 Task: Add Woobamboo! Adult Soft Toothbrush to the cart.
Action: Mouse moved to (859, 347)
Screenshot: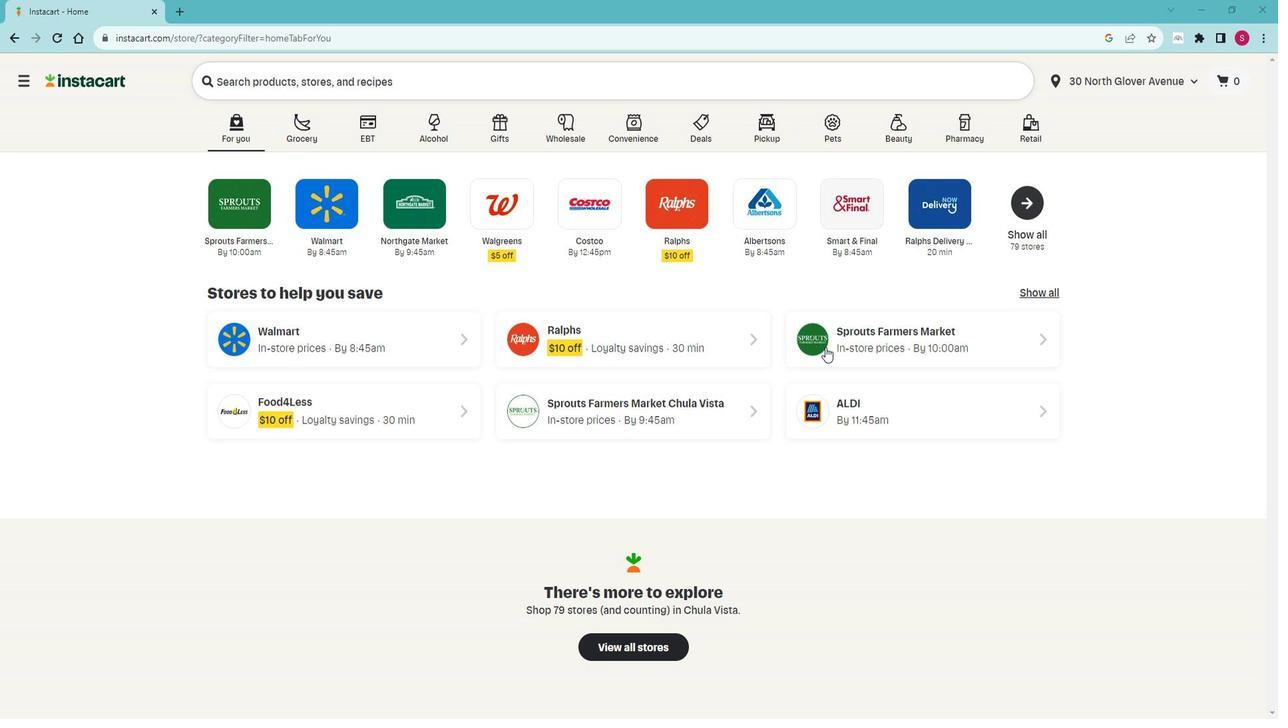 
Action: Mouse pressed left at (859, 347)
Screenshot: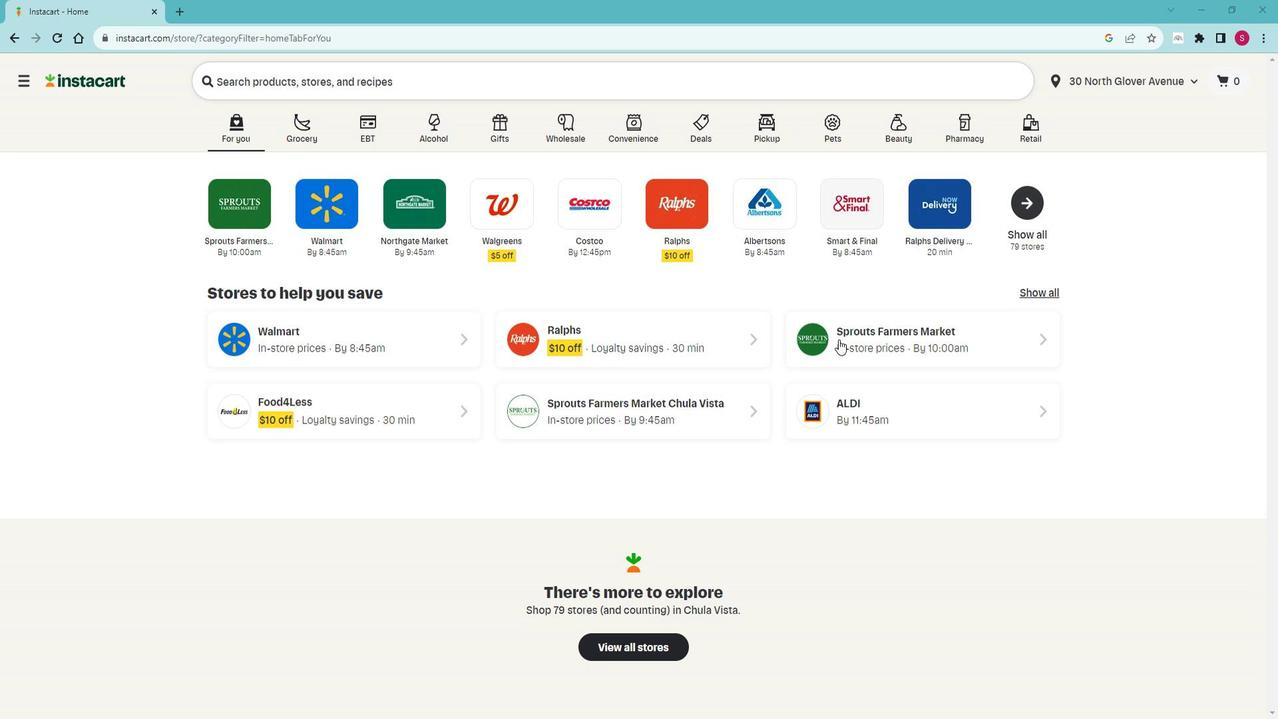 
Action: Mouse moved to (160, 512)
Screenshot: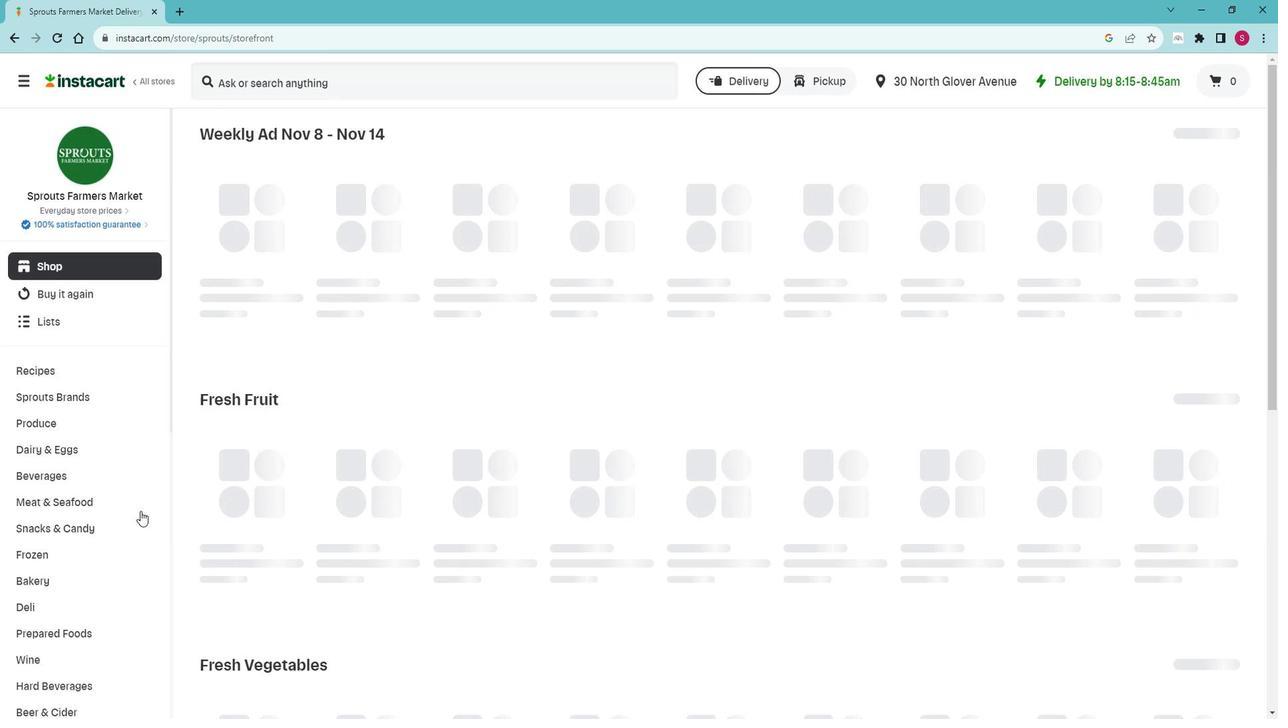 
Action: Mouse scrolled (160, 512) with delta (0, 0)
Screenshot: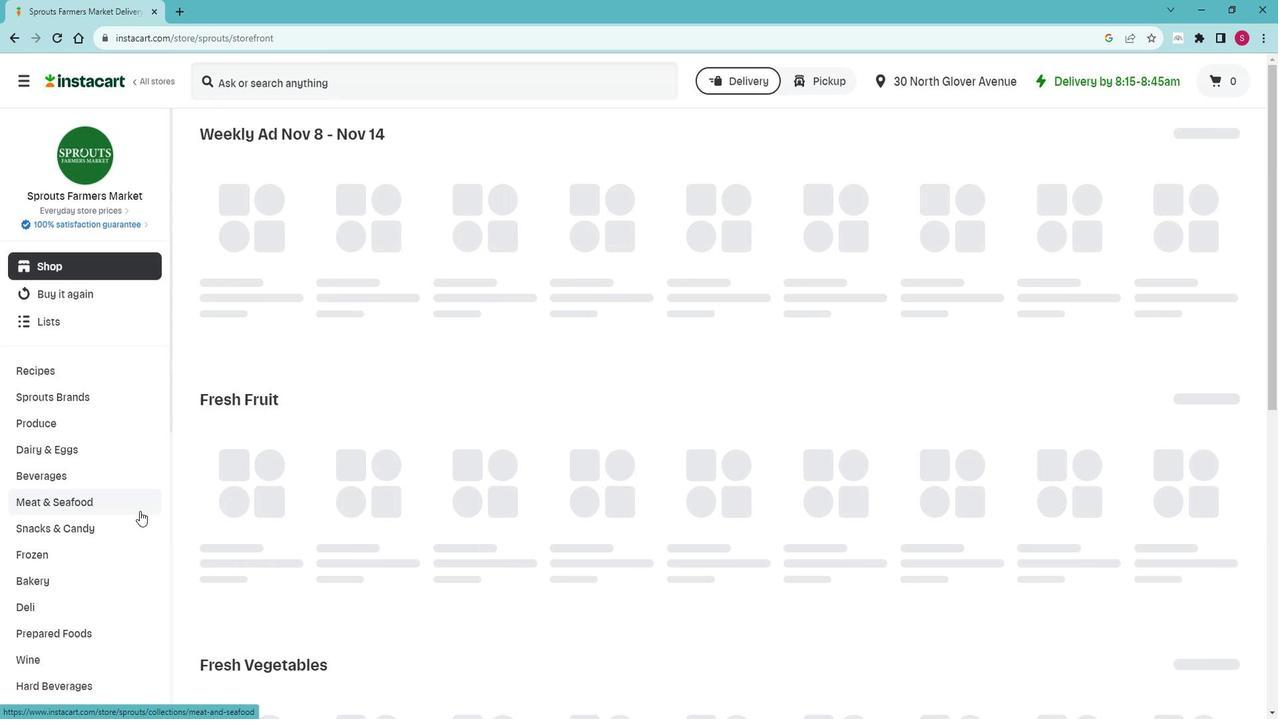 
Action: Mouse scrolled (160, 512) with delta (0, 0)
Screenshot: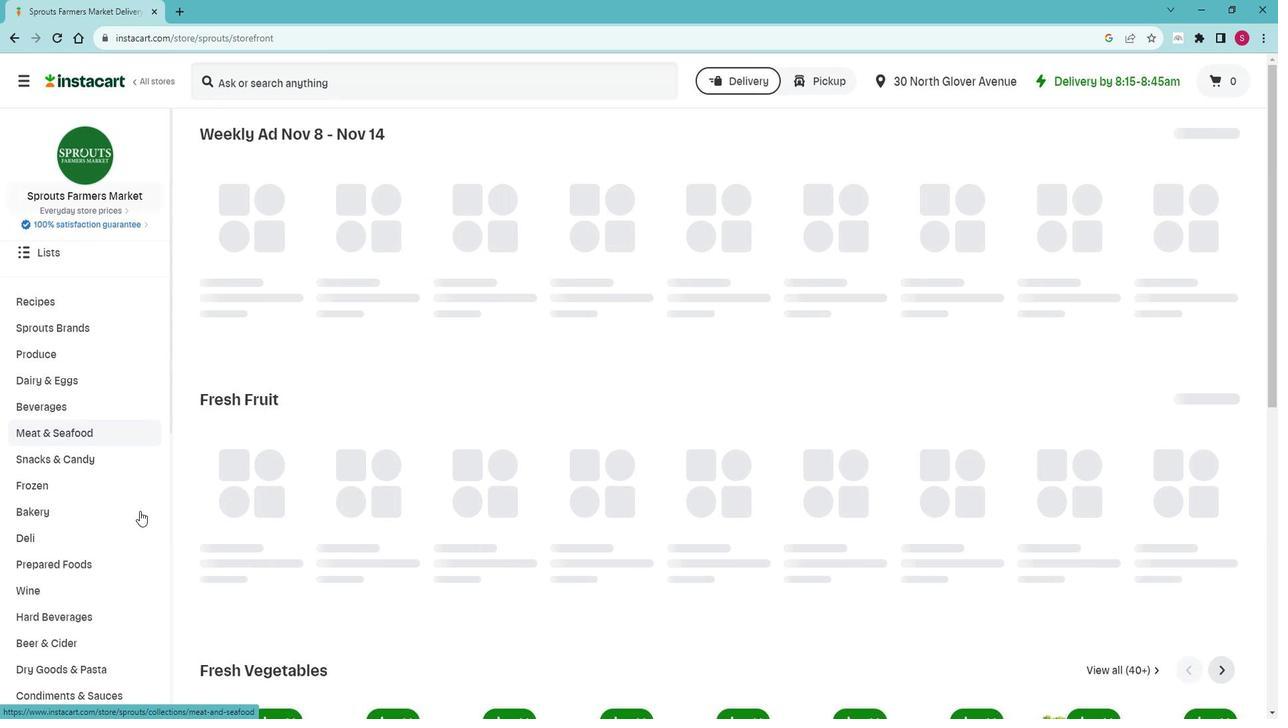 
Action: Mouse scrolled (160, 512) with delta (0, 0)
Screenshot: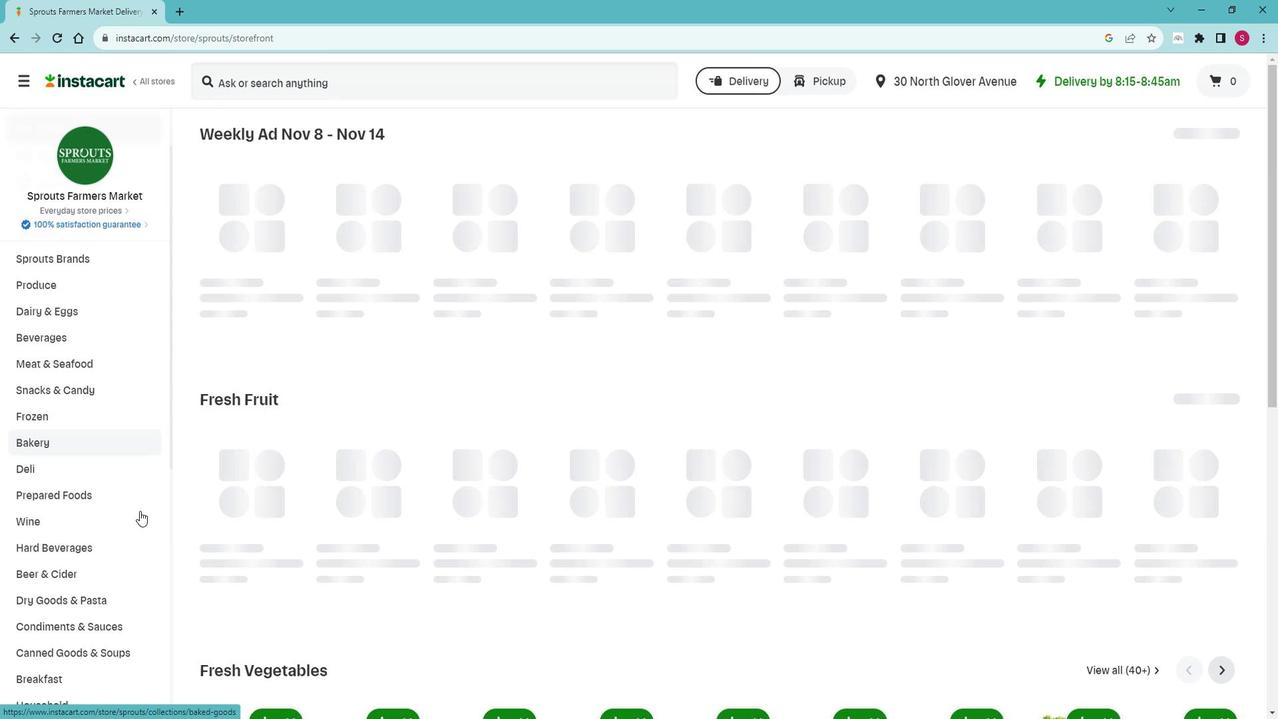 
Action: Mouse scrolled (160, 512) with delta (0, 0)
Screenshot: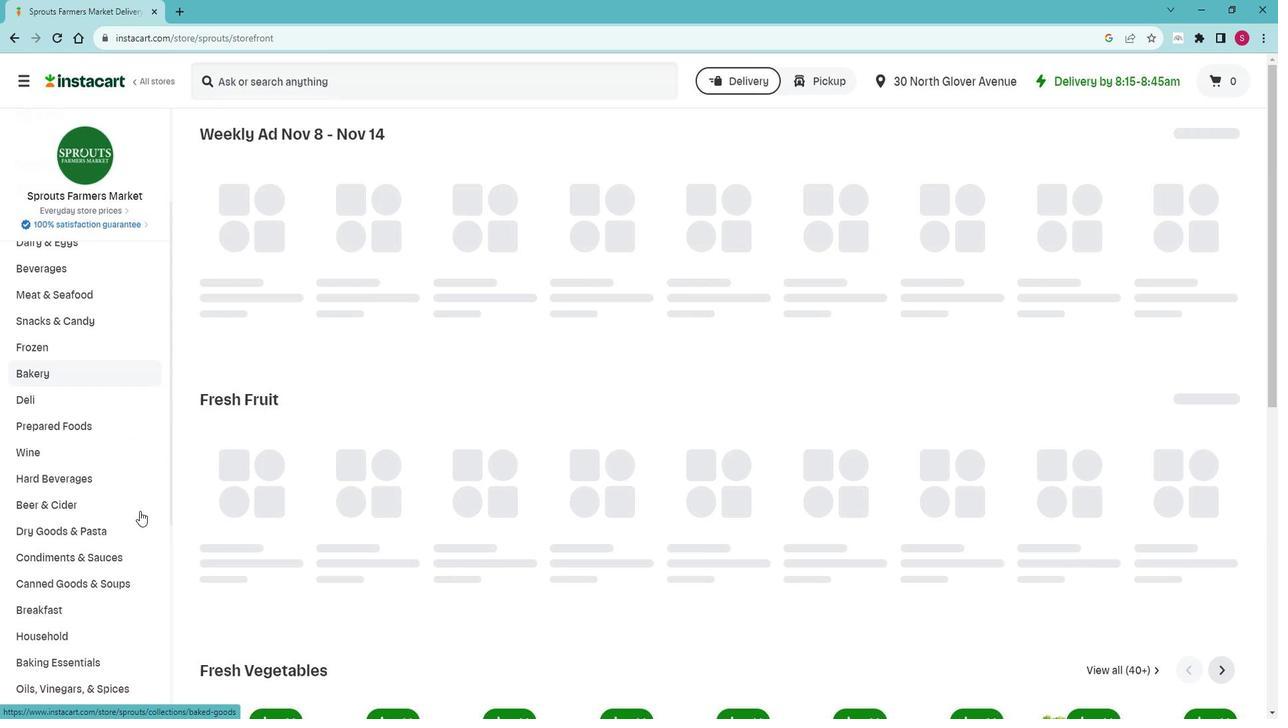 
Action: Mouse scrolled (160, 512) with delta (0, 0)
Screenshot: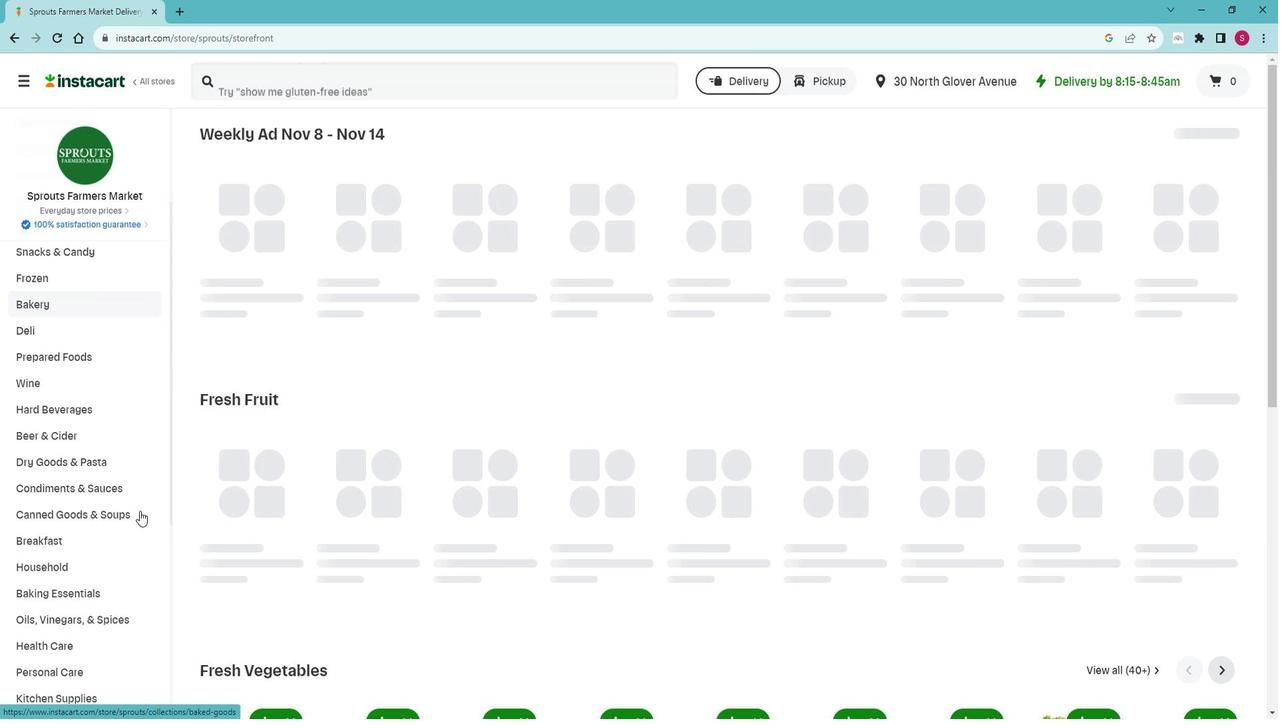 
Action: Mouse scrolled (160, 512) with delta (0, 0)
Screenshot: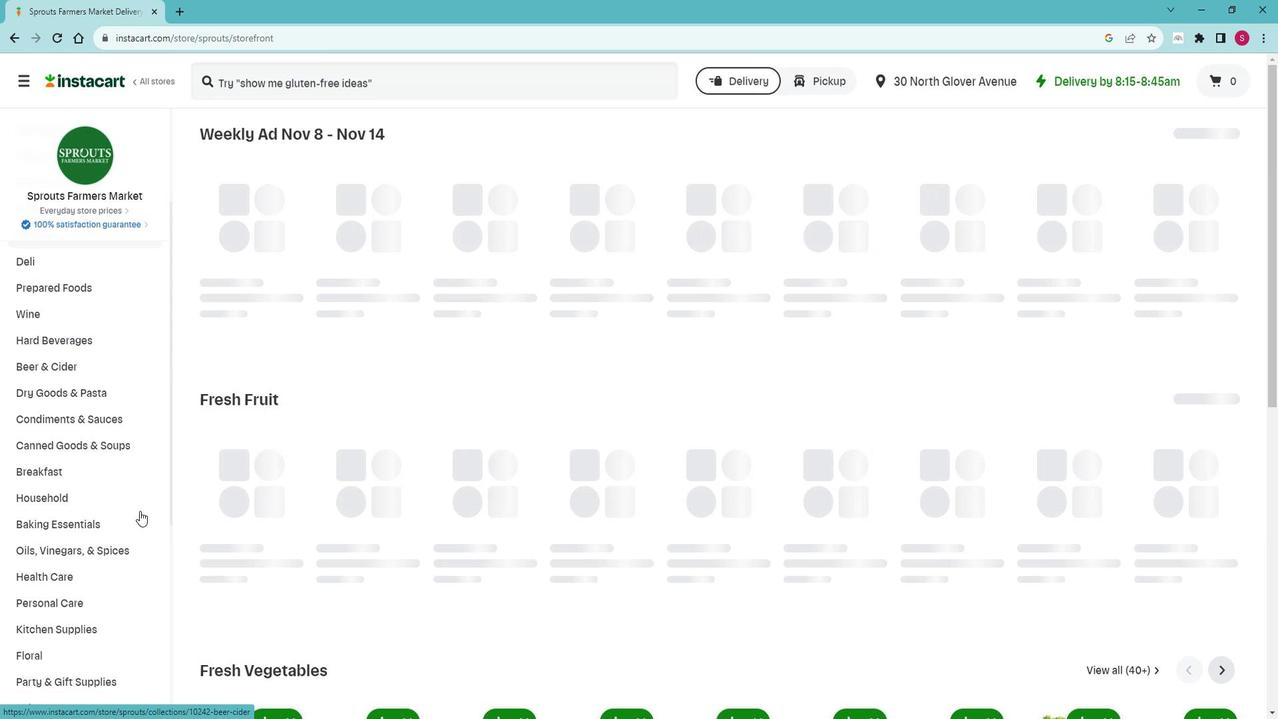 
Action: Mouse moved to (137, 524)
Screenshot: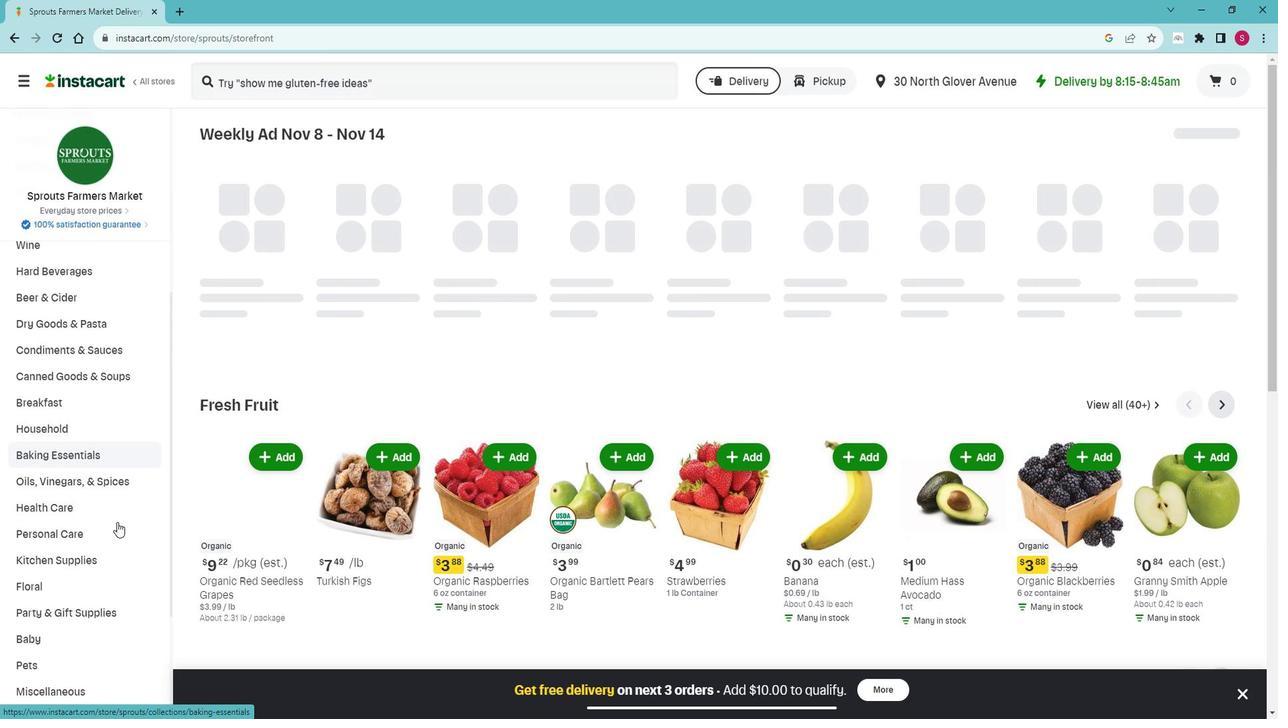 
Action: Mouse pressed left at (137, 524)
Screenshot: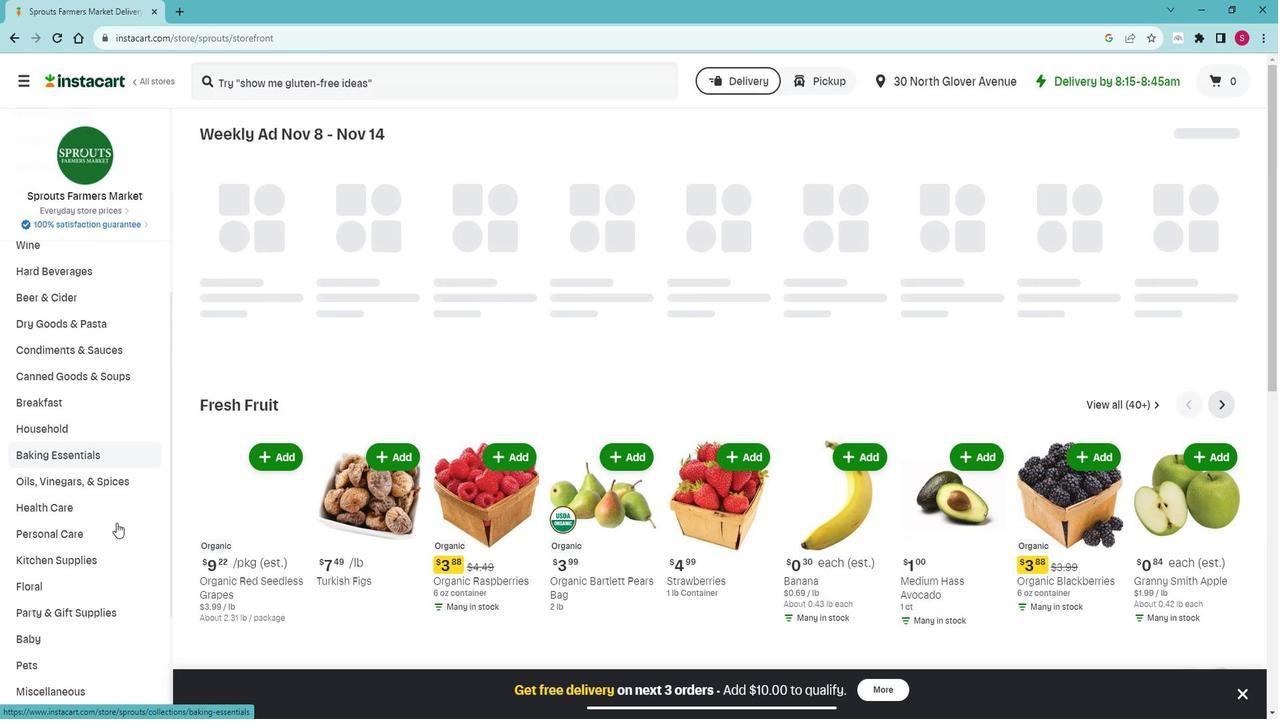 
Action: Mouse moved to (122, 536)
Screenshot: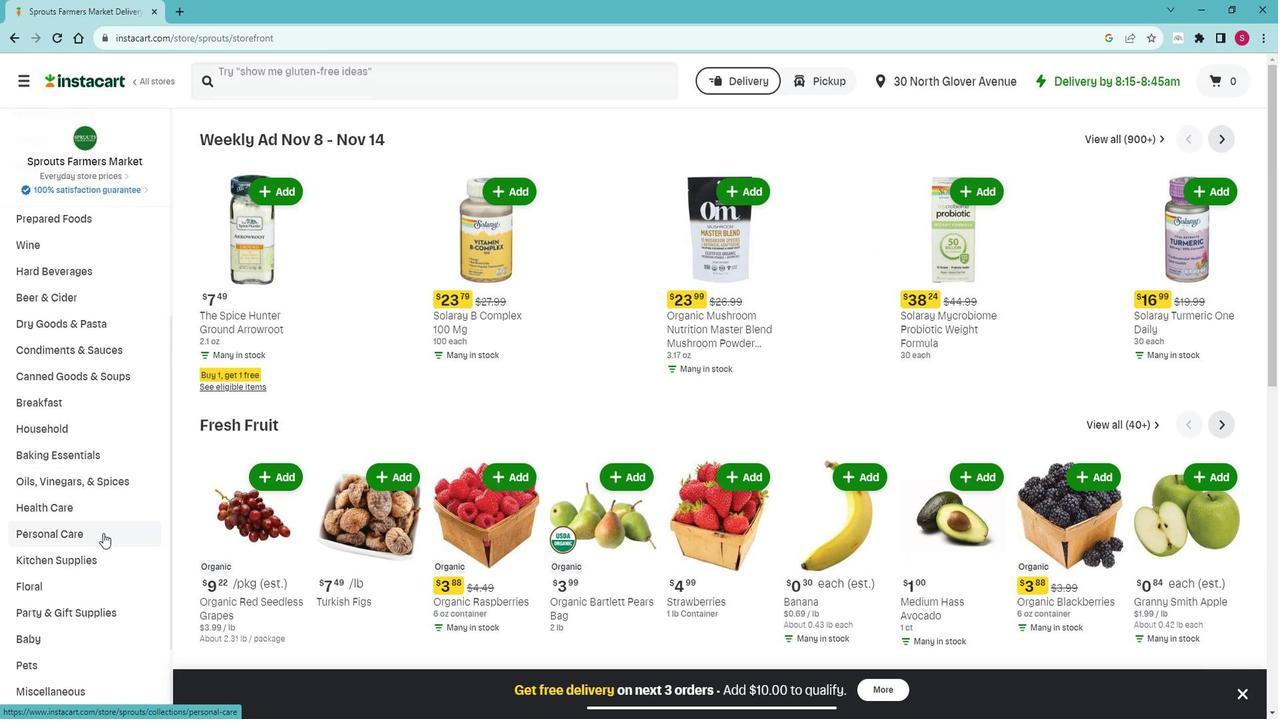 
Action: Mouse pressed left at (122, 536)
Screenshot: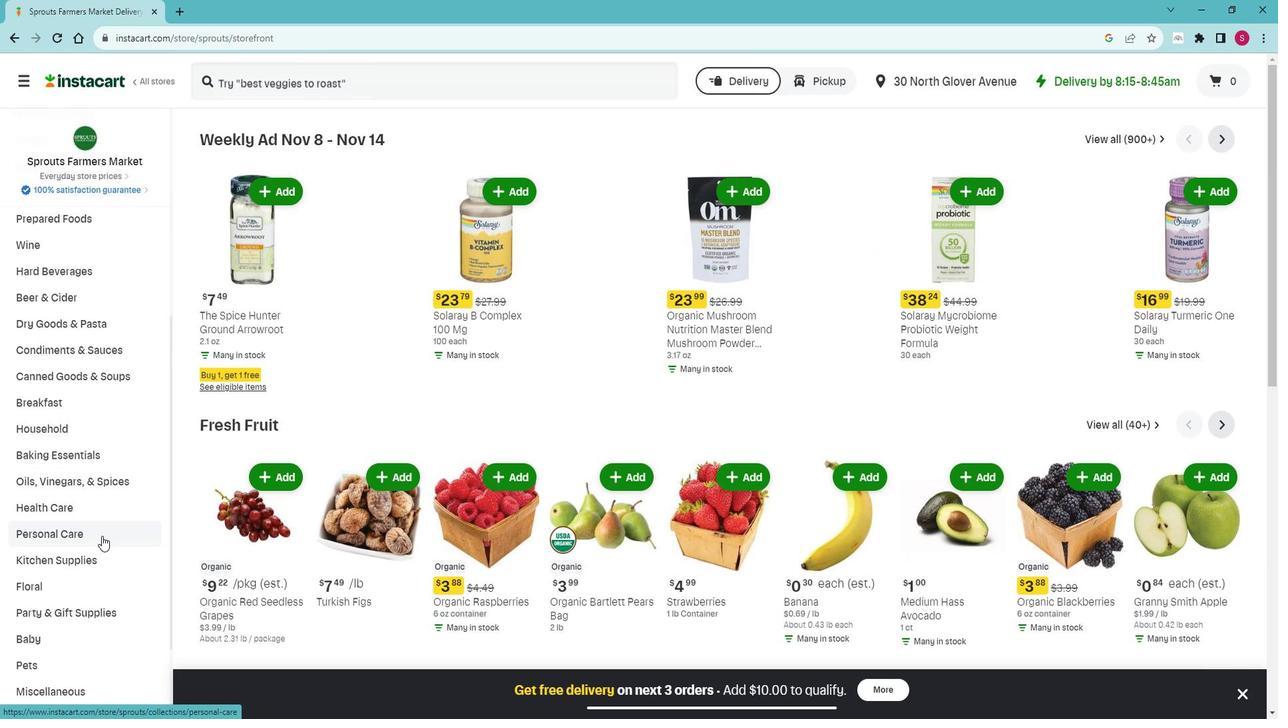 
Action: Mouse moved to (97, 580)
Screenshot: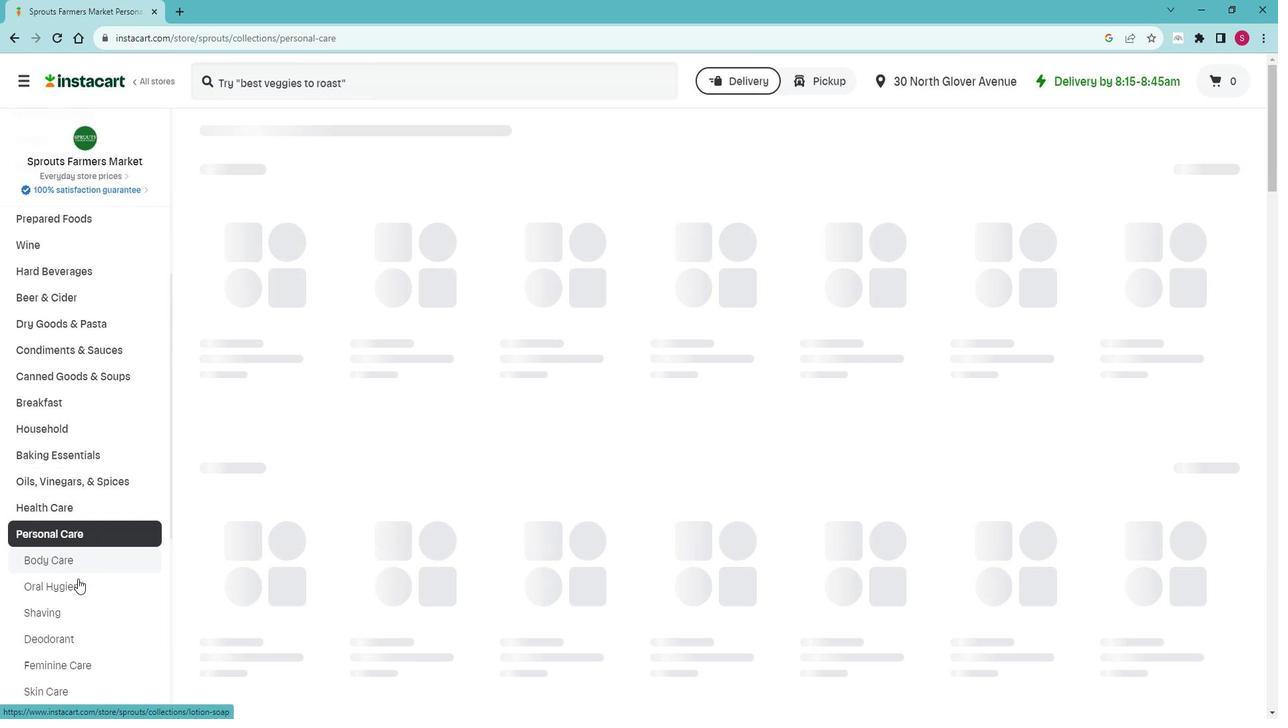 
Action: Mouse pressed left at (97, 580)
Screenshot: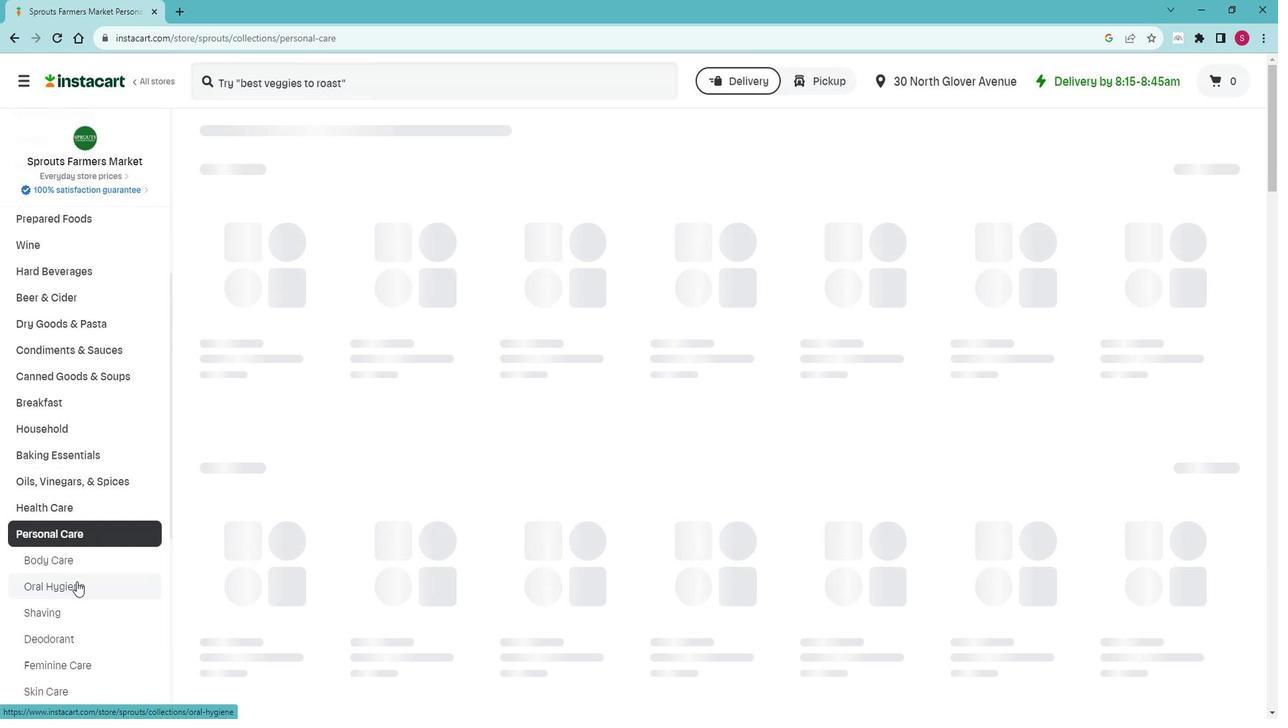 
Action: Mouse moved to (322, 199)
Screenshot: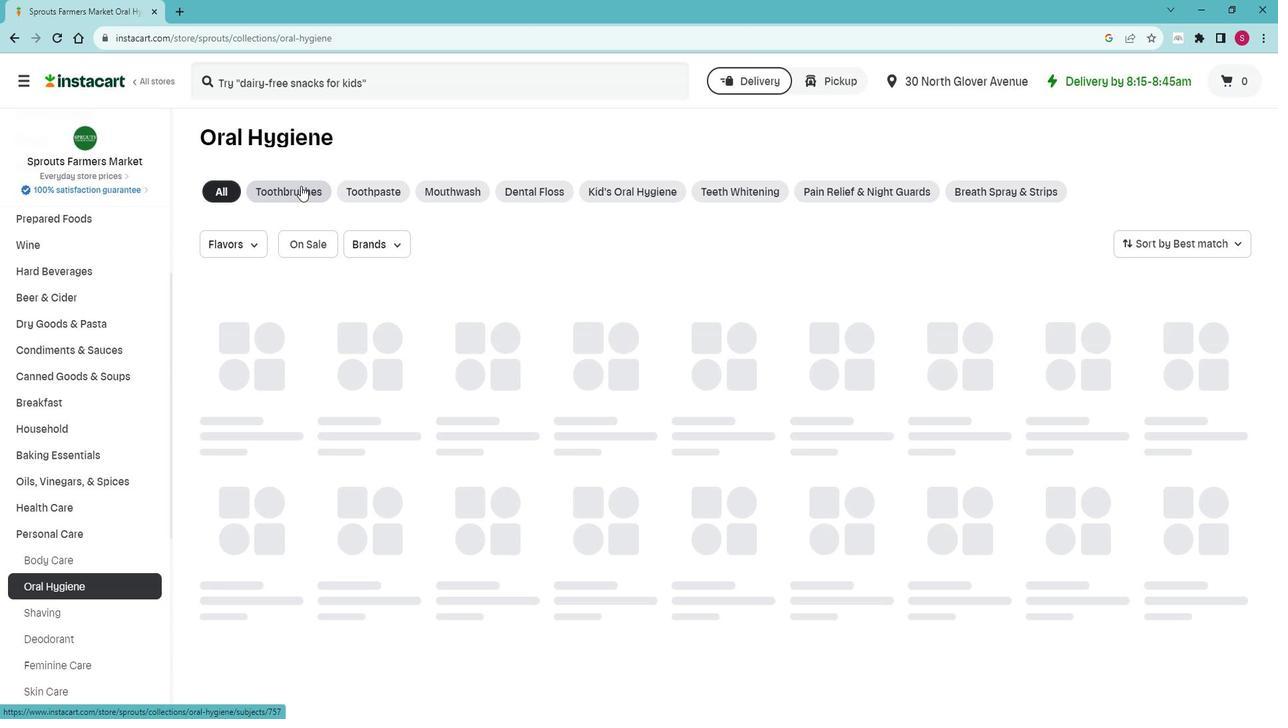 
Action: Mouse pressed left at (322, 199)
Screenshot: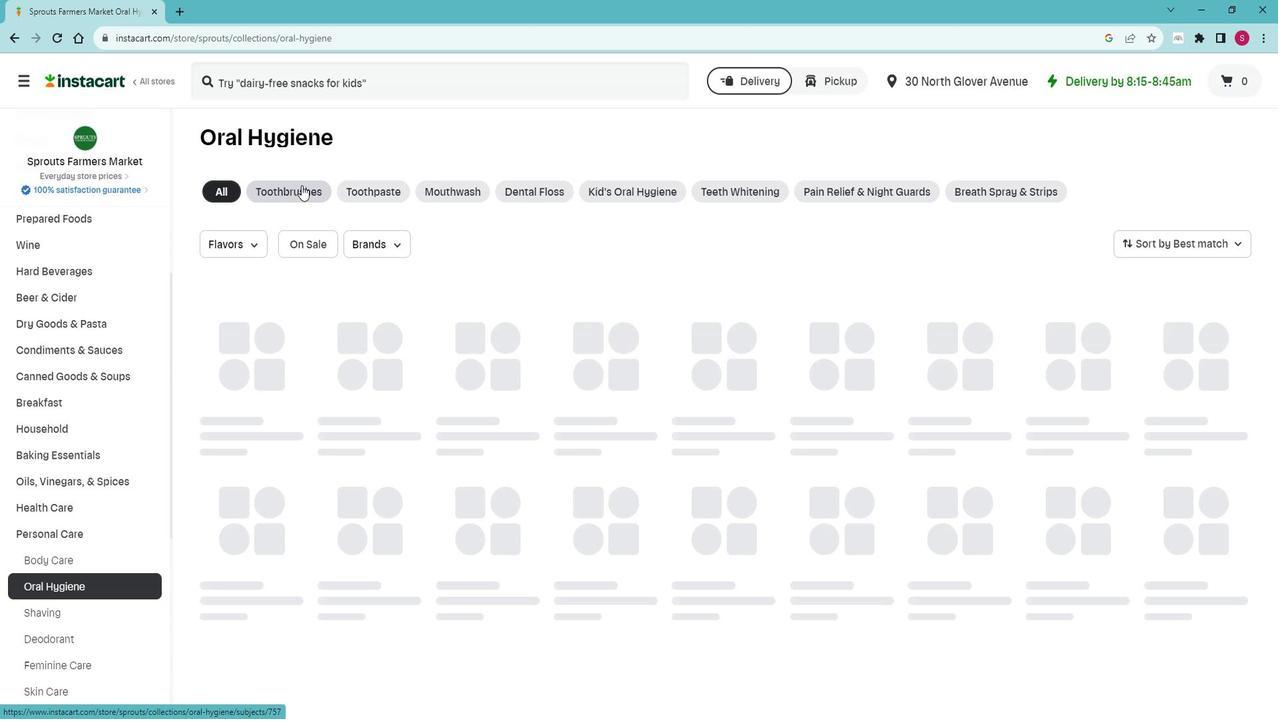 
Action: Mouse moved to (397, 105)
Screenshot: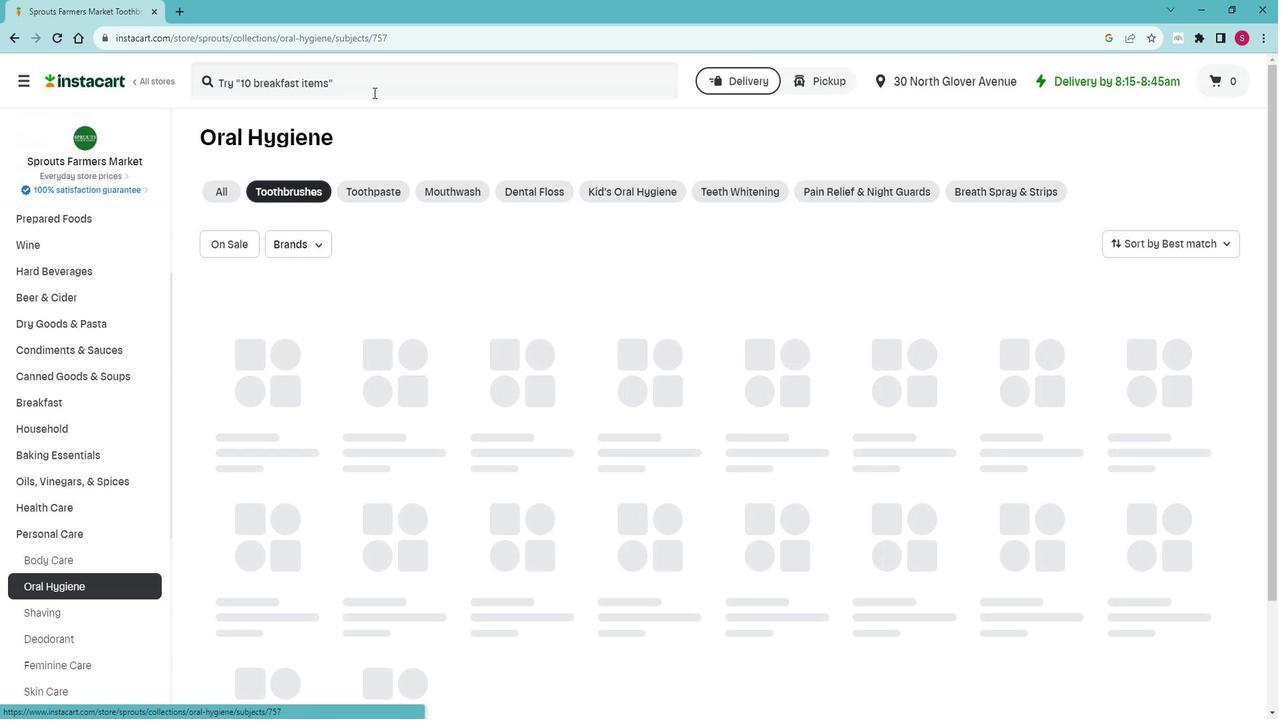
Action: Mouse pressed left at (397, 105)
Screenshot: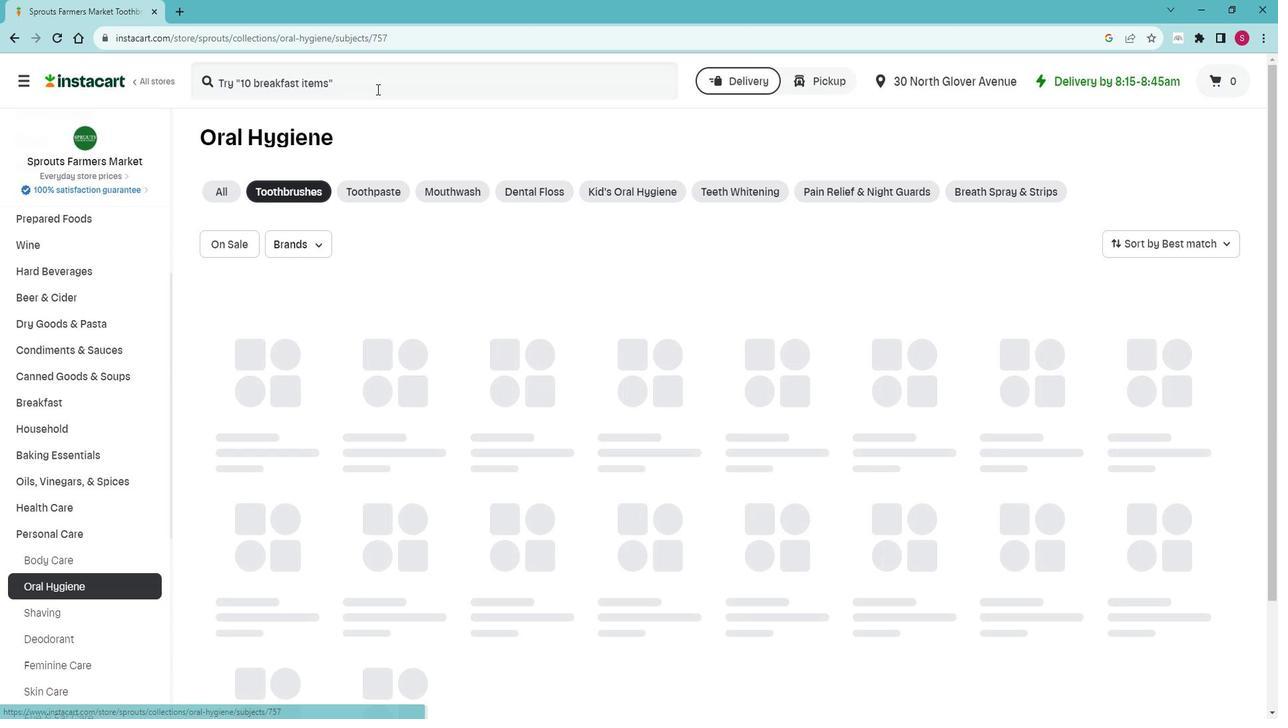 
Action: Key pressed <Key.shift>Woobamboo<Key.shift><Key.shift><Key.shift>!<Key.space><Key.shift>Aduilt<Key.space><Key.backspace><Key.backspace><Key.backspace><Key.backspace>lt<Key.space><Key.shift>S
Screenshot: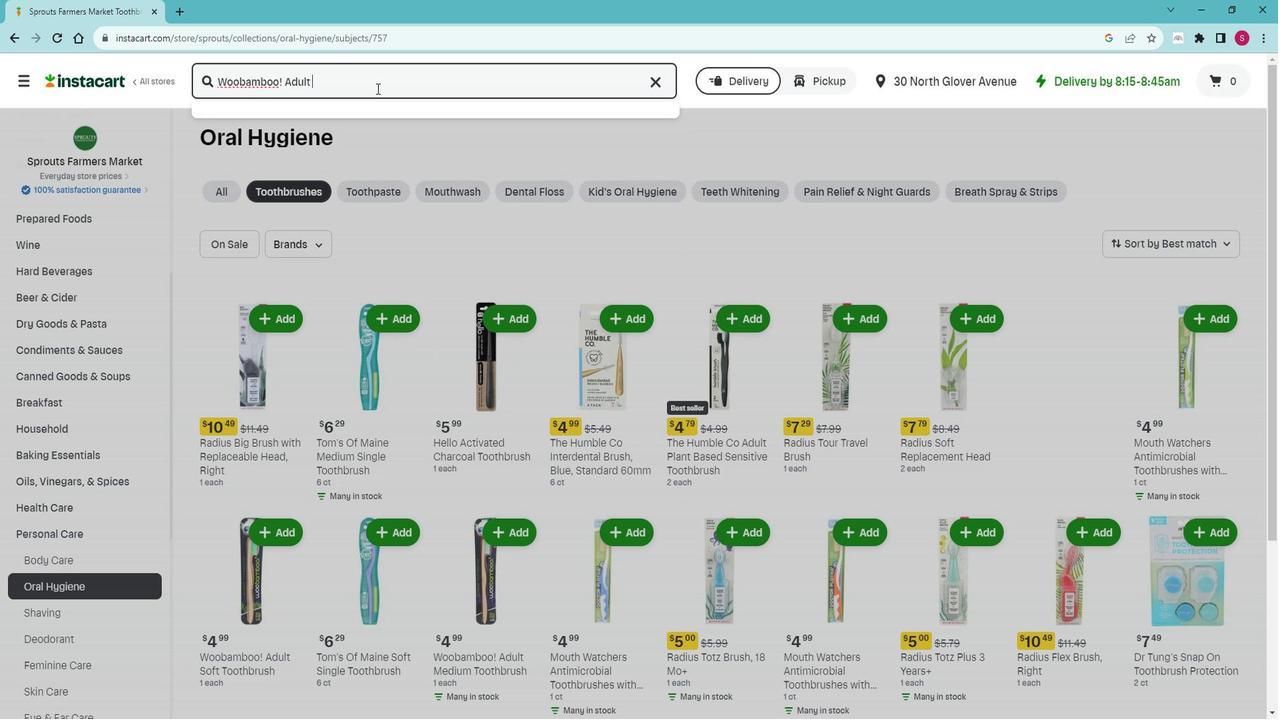 
Action: Mouse moved to (398, 105)
Screenshot: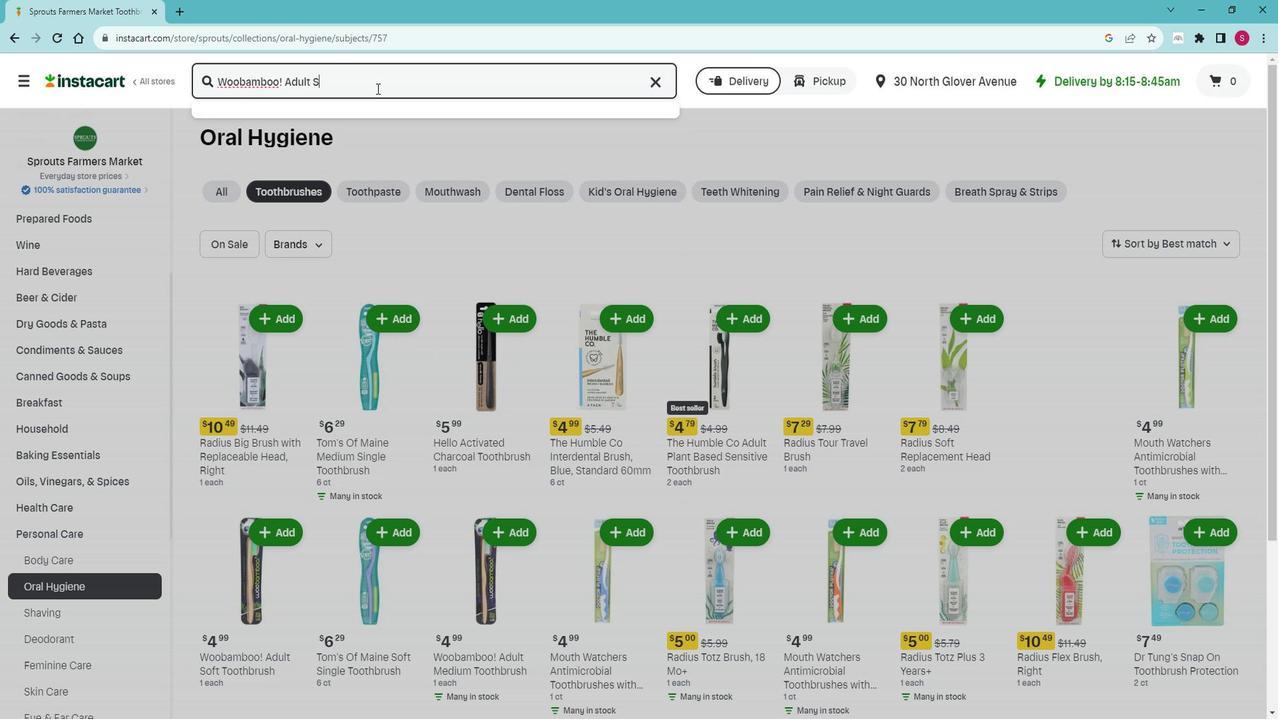 
Action: Key pressed oft<Key.space><Key.shift>Toothbrush<Key.space><Key.enter>
Screenshot: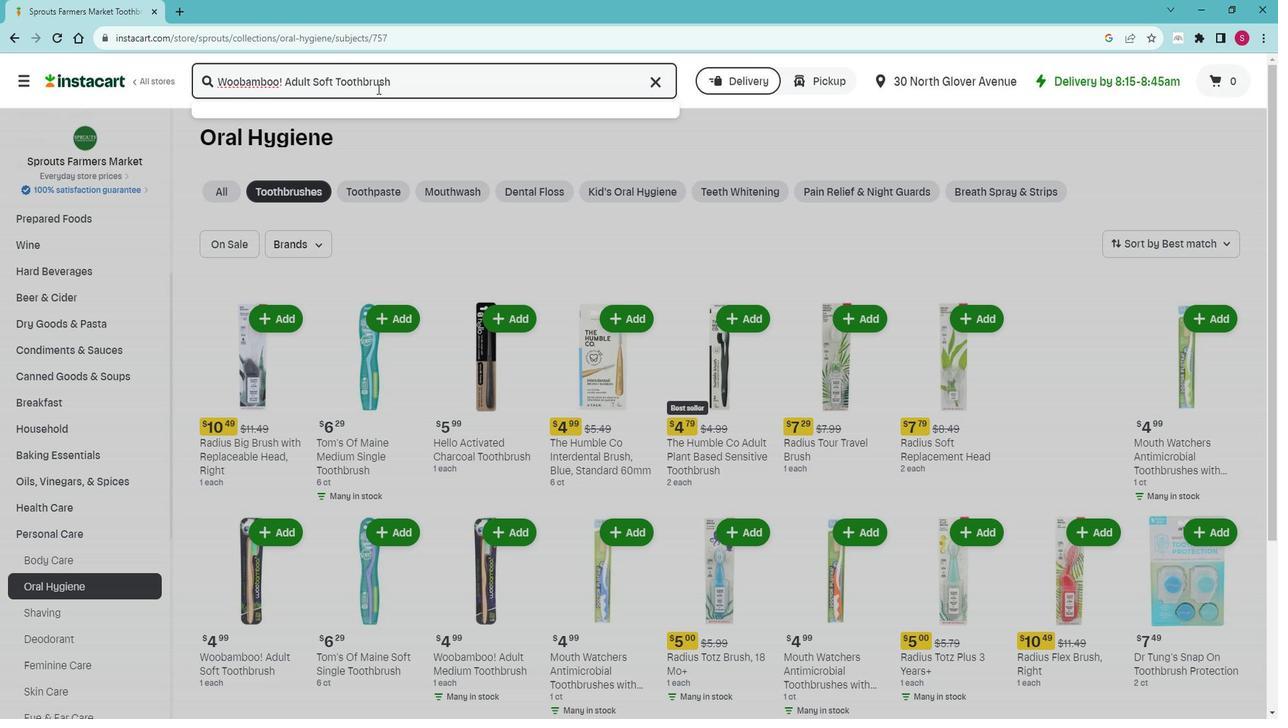 
Action: Mouse moved to (239, 205)
Screenshot: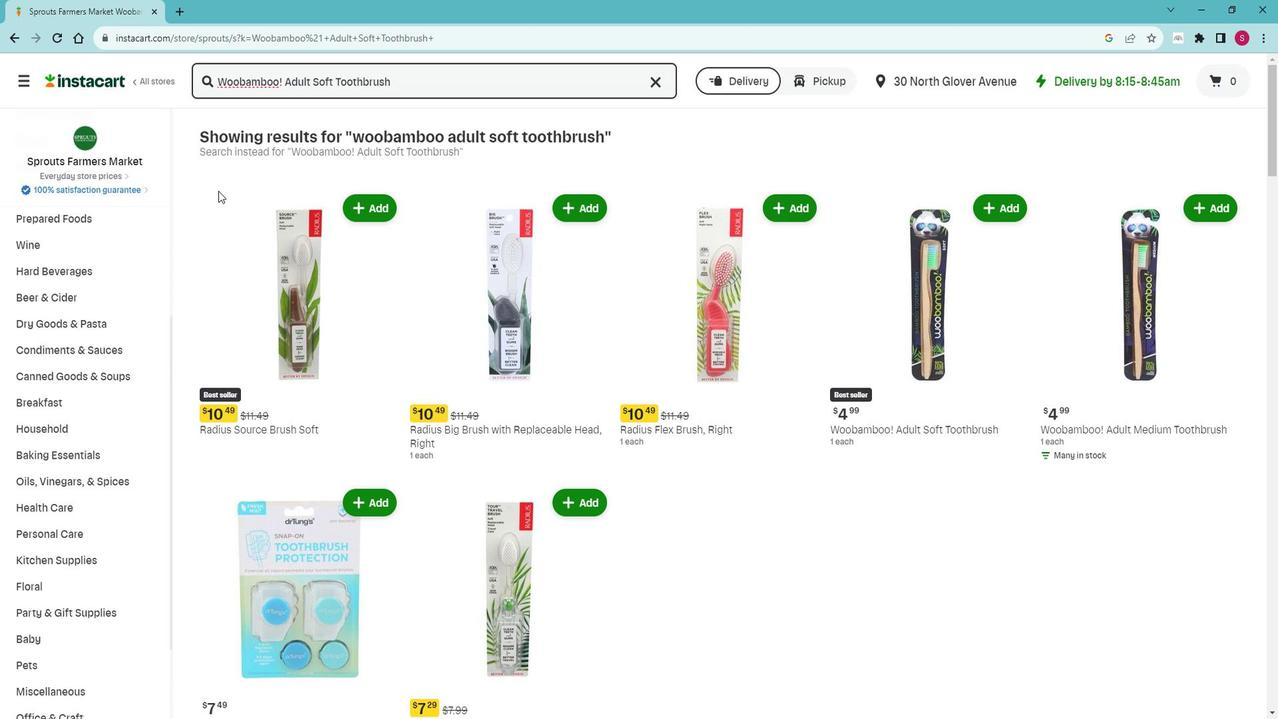 
Action: Mouse scrolled (239, 204) with delta (0, 0)
Screenshot: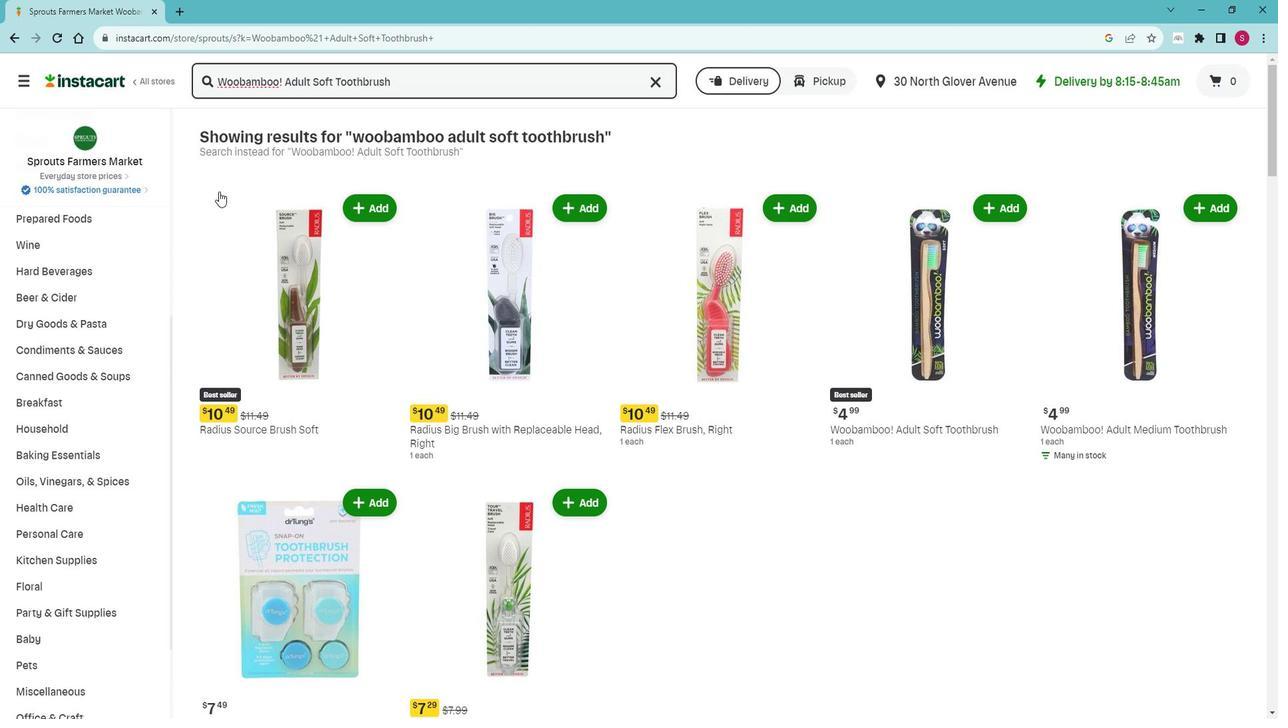 
Action: Mouse moved to (809, 263)
Screenshot: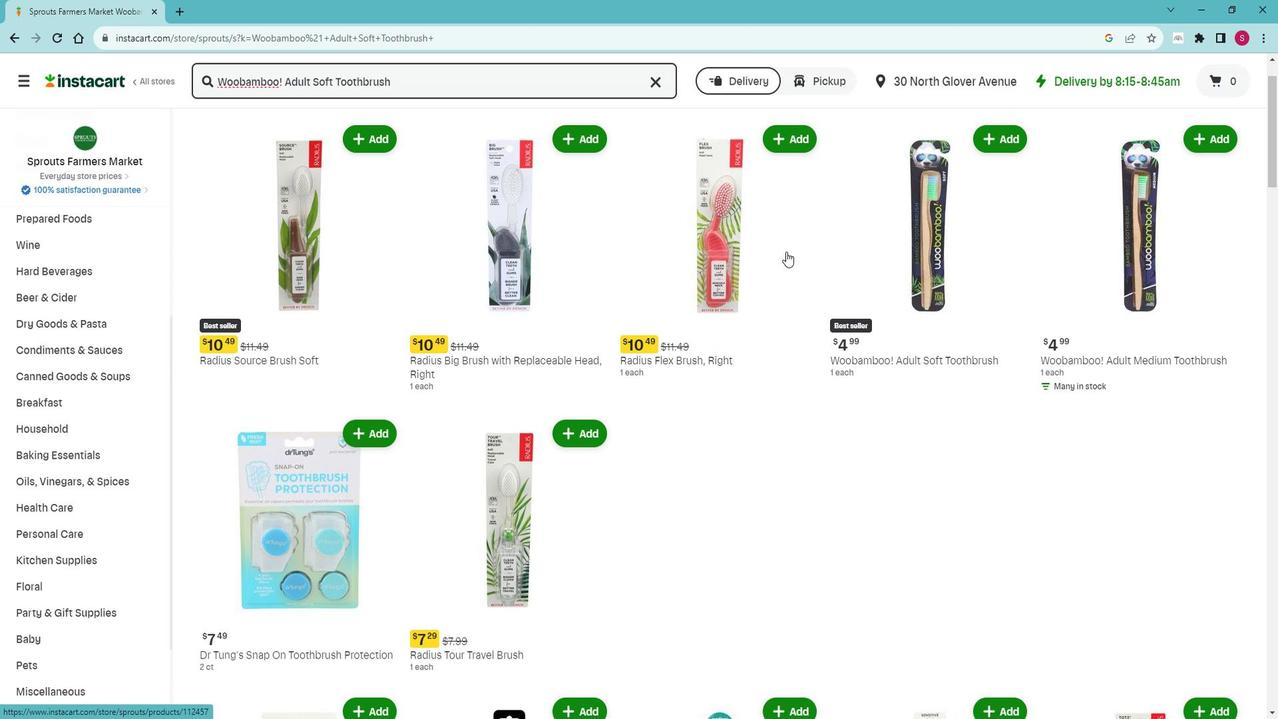 
Action: Mouse scrolled (809, 264) with delta (0, 0)
Screenshot: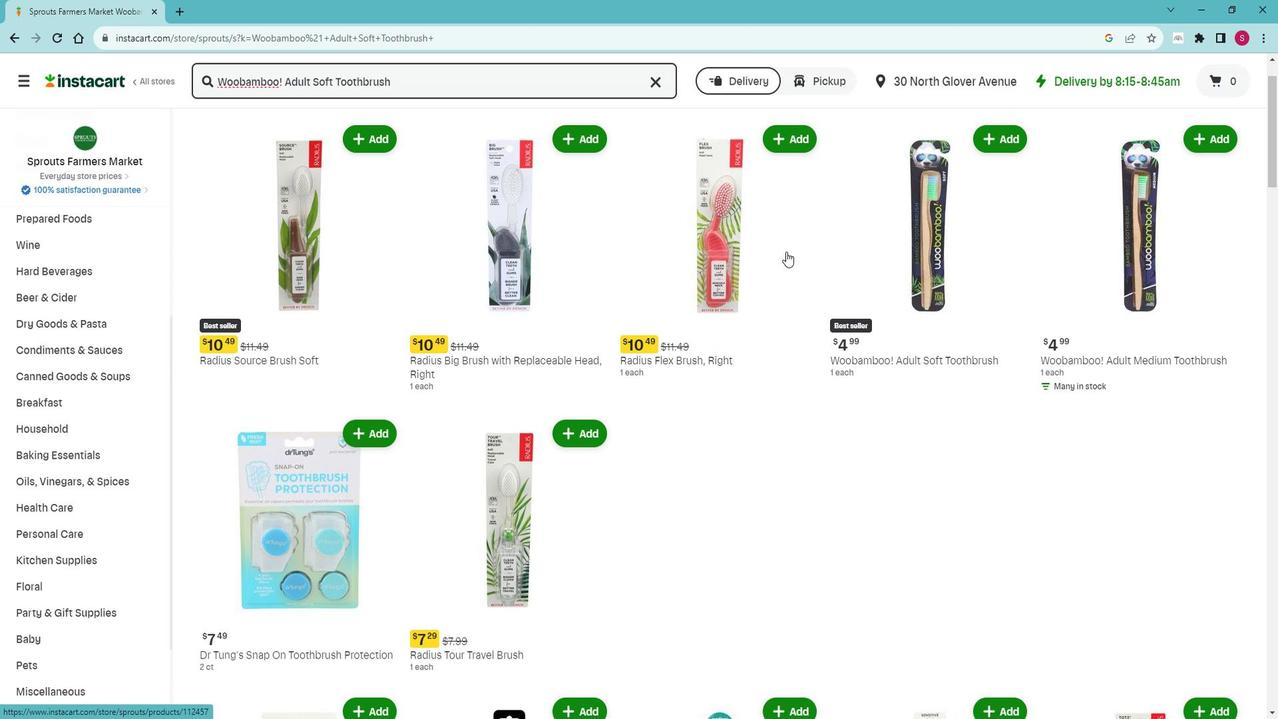 
Action: Mouse moved to (1017, 216)
Screenshot: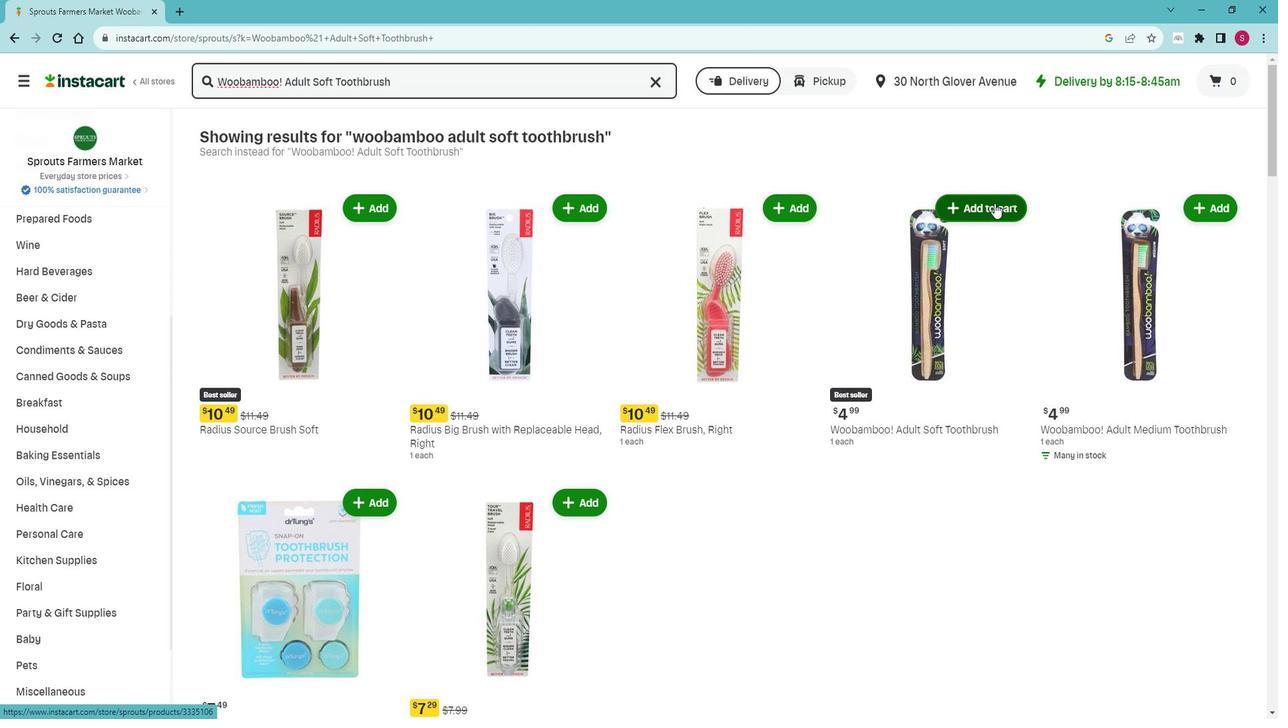 
Action: Mouse pressed left at (1017, 216)
Screenshot: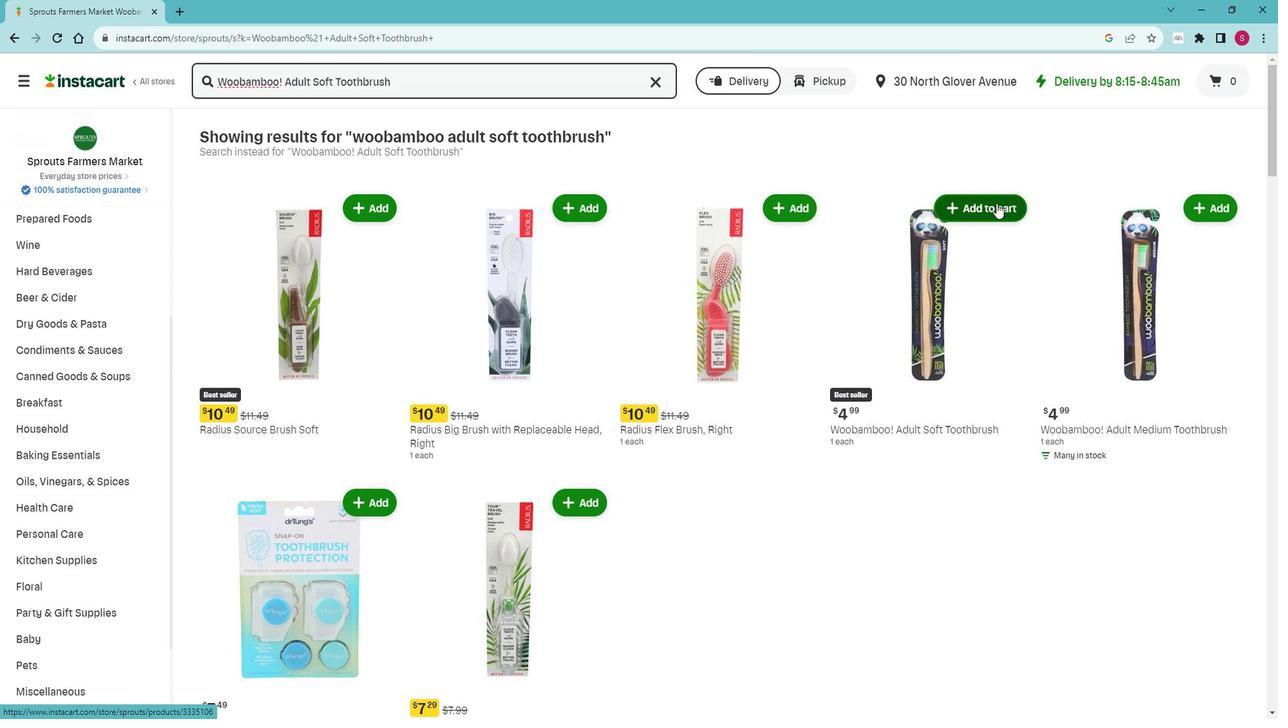 
Action: Mouse moved to (982, 150)
Screenshot: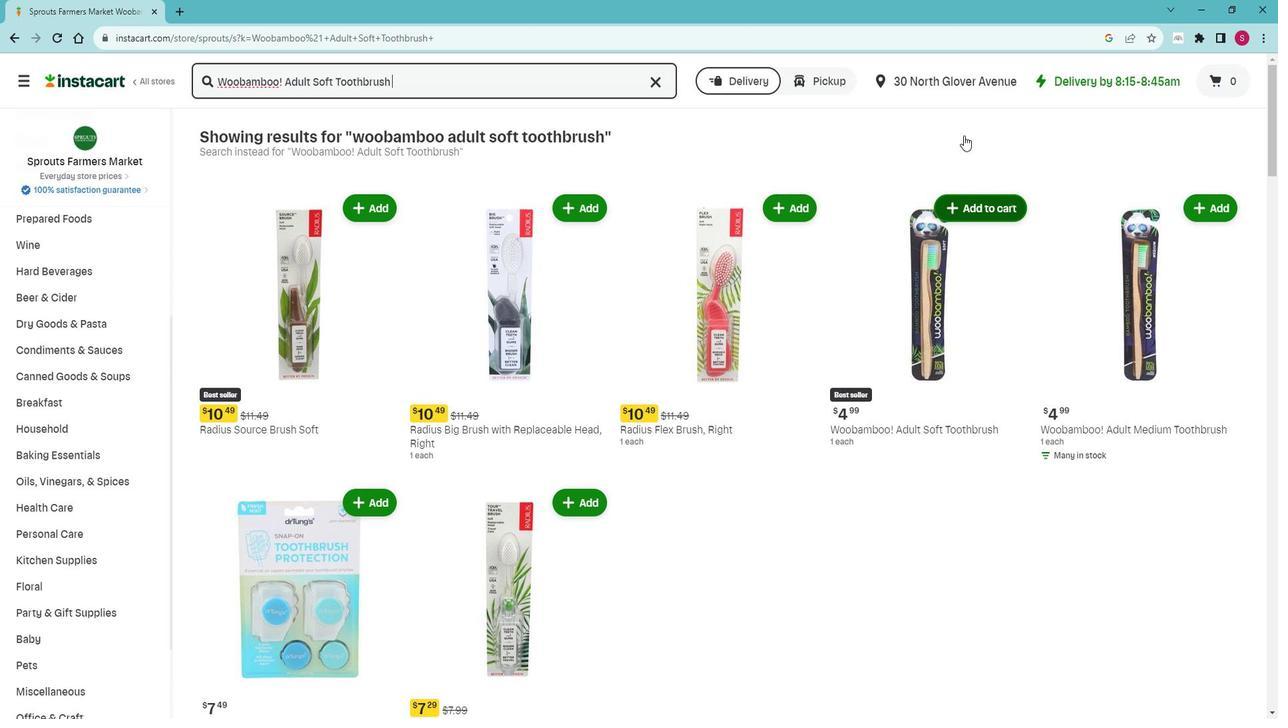 
